 Task: Customize the Quick Access Toolbar in Microsoft Outlook by adding or removing commands.
Action: Mouse moved to (56, 39)
Screenshot: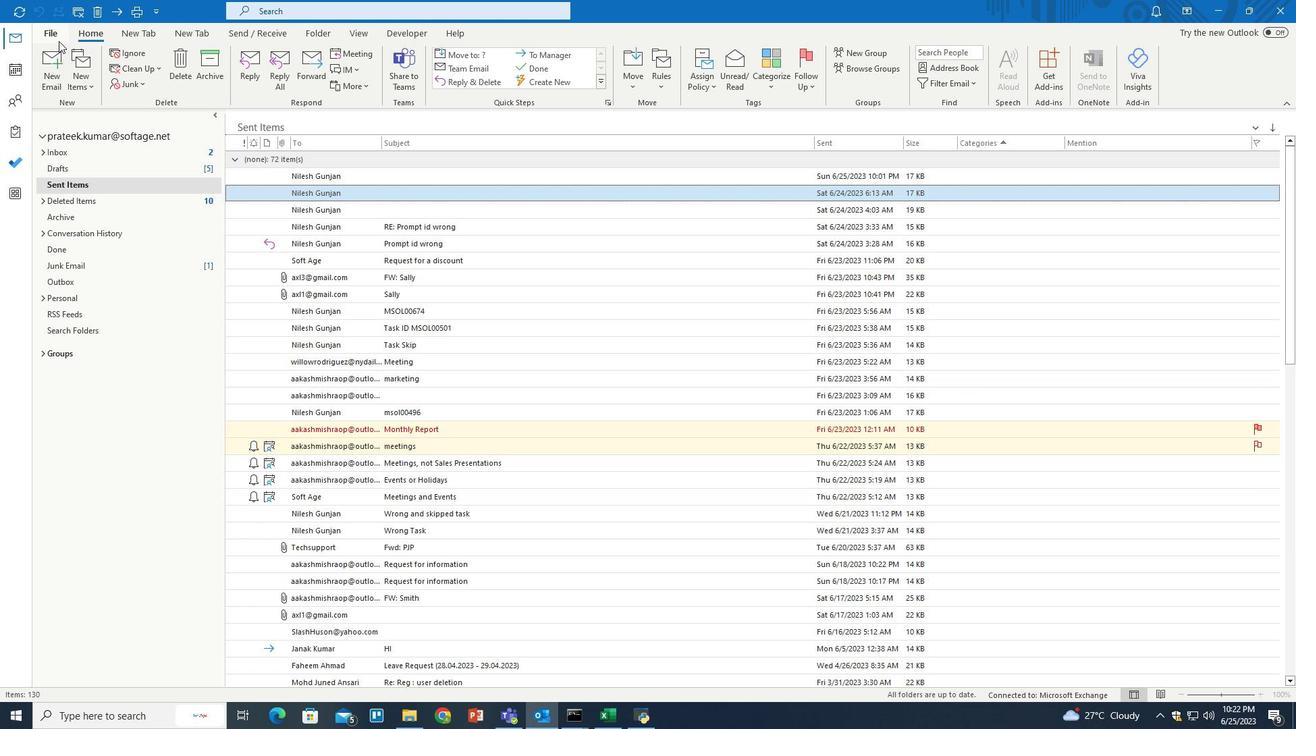 
Action: Mouse pressed left at (56, 39)
Screenshot: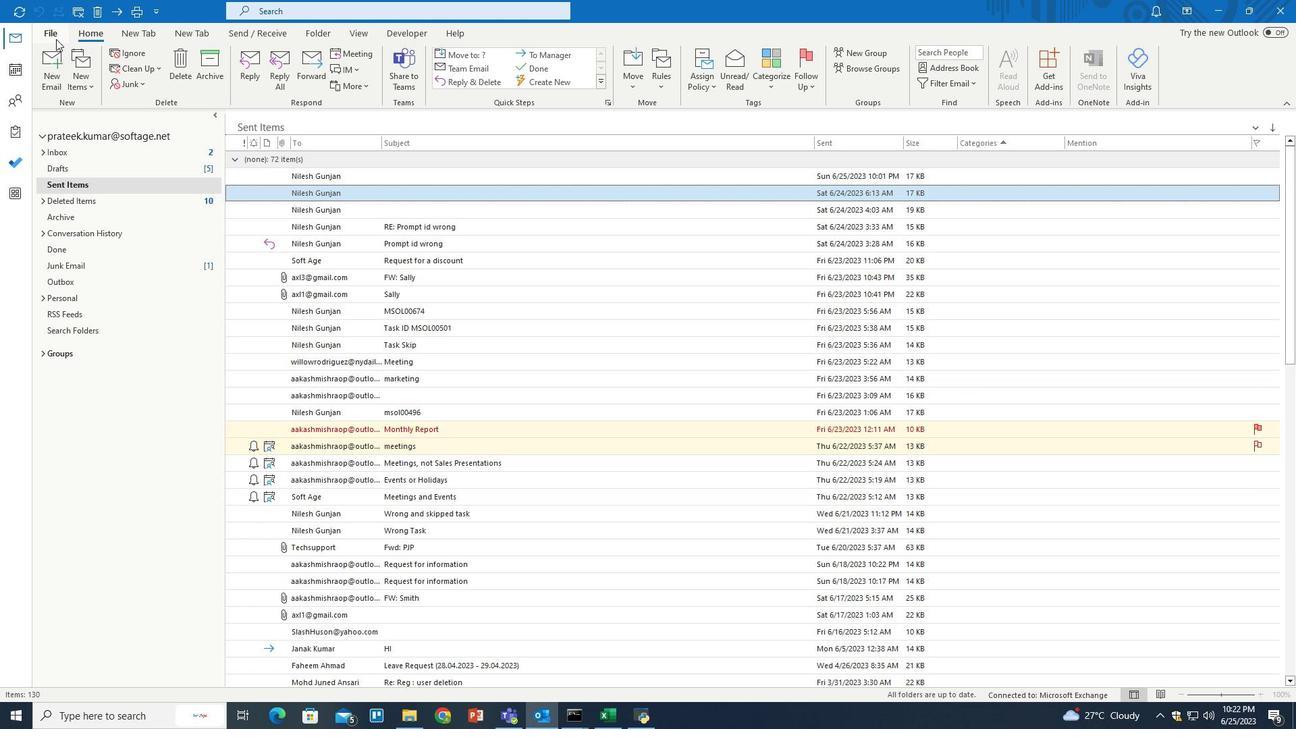 
Action: Mouse moved to (42, 643)
Screenshot: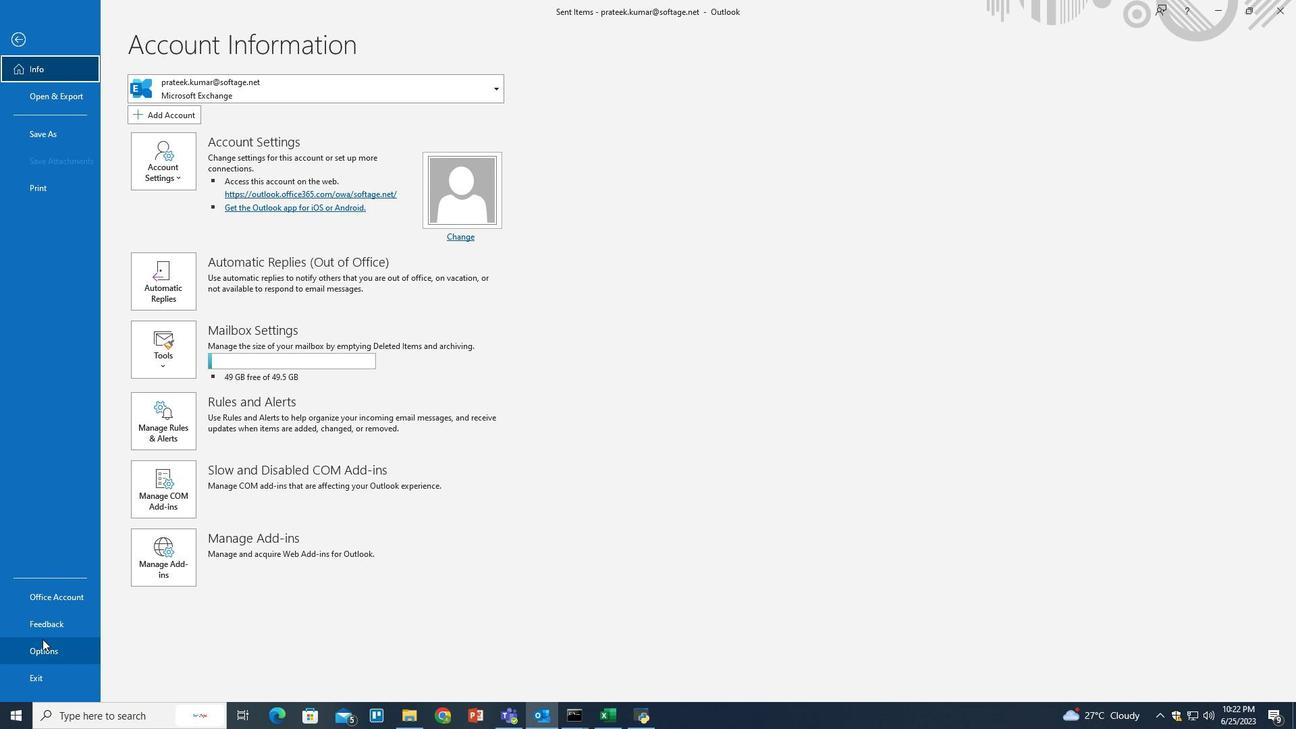 
Action: Mouse pressed left at (42, 643)
Screenshot: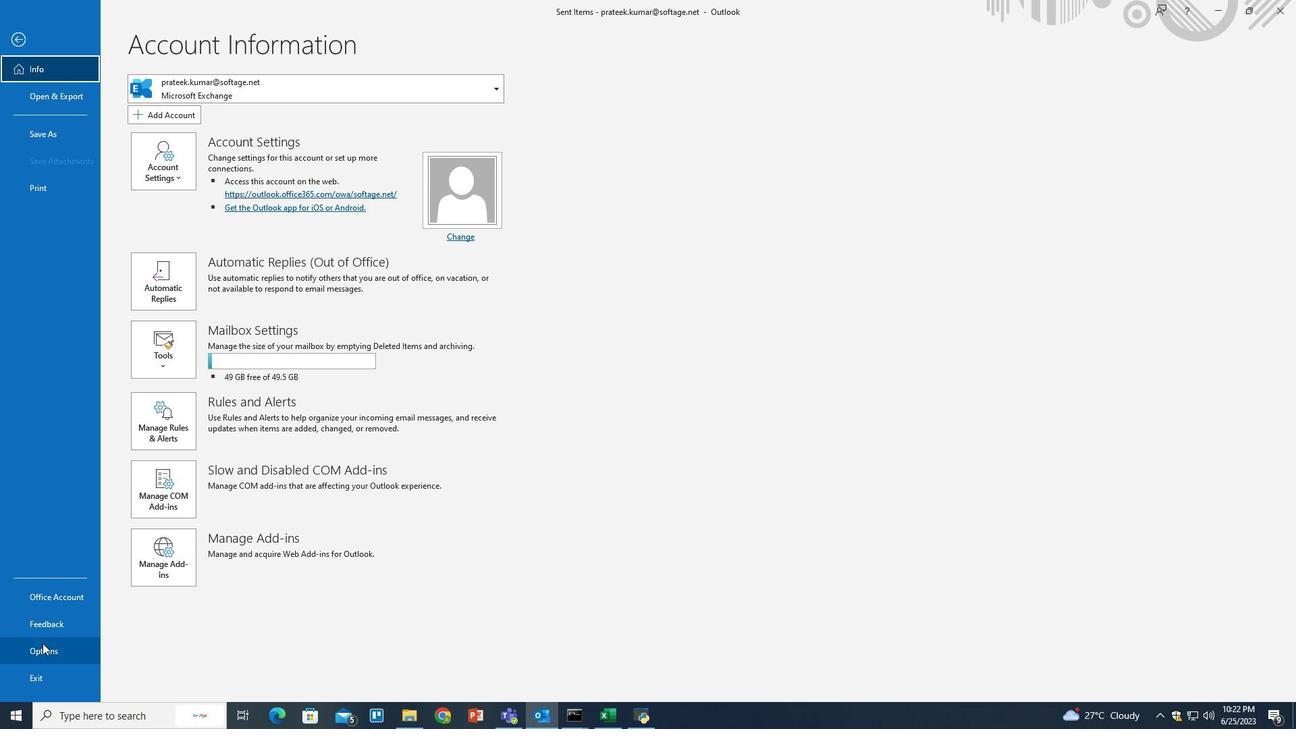 
Action: Mouse moved to (407, 367)
Screenshot: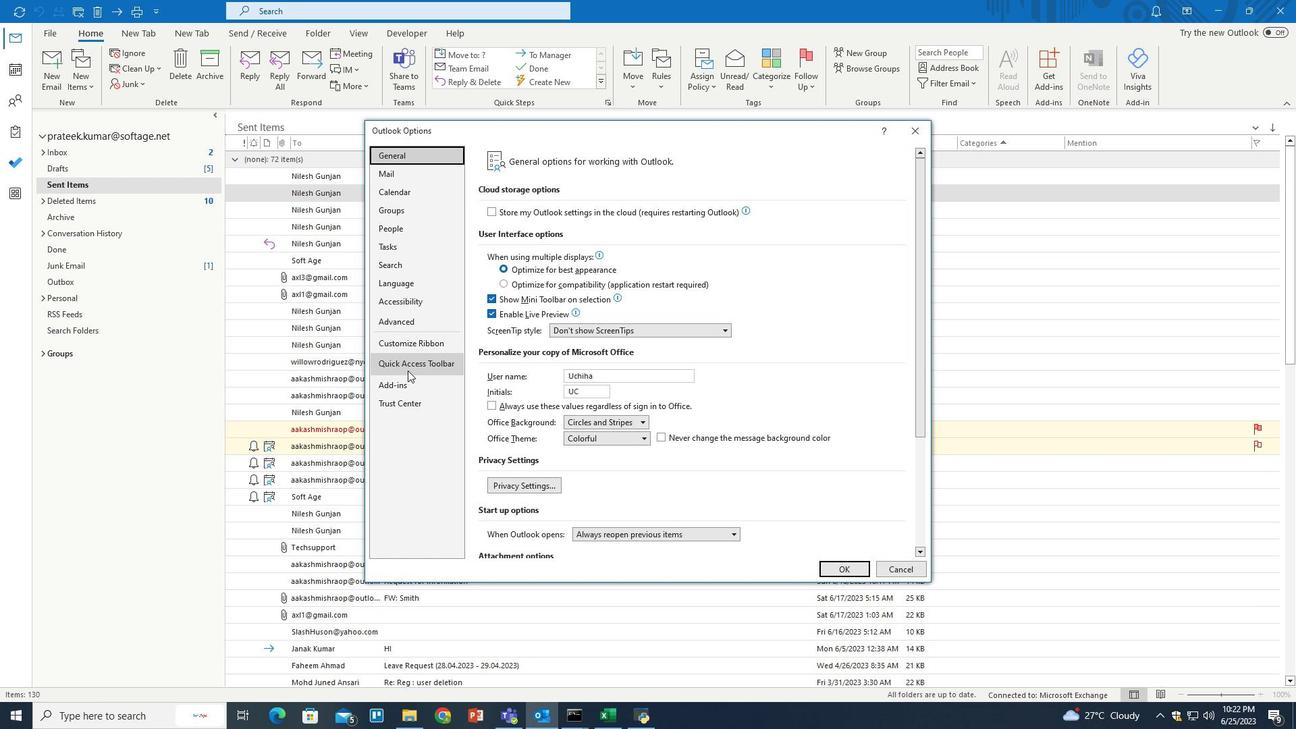 
Action: Mouse pressed left at (407, 367)
Screenshot: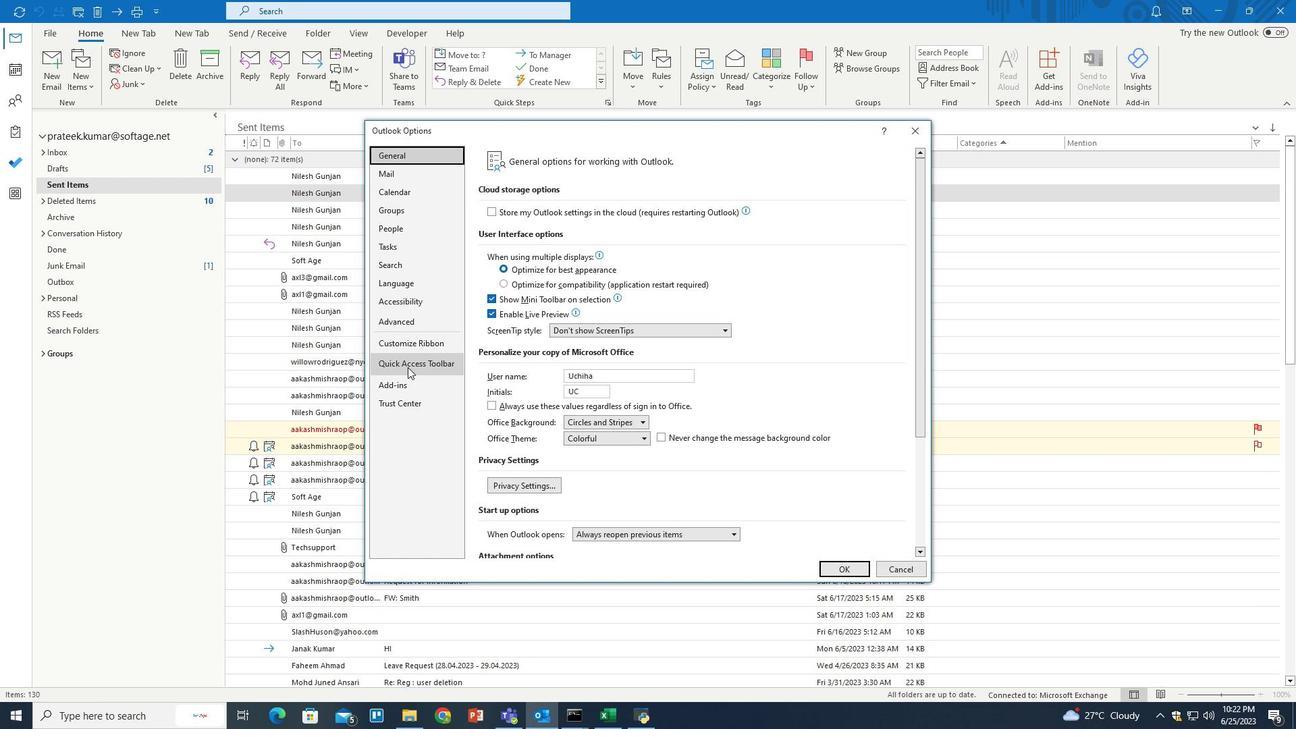 
Action: Mouse moved to (525, 340)
Screenshot: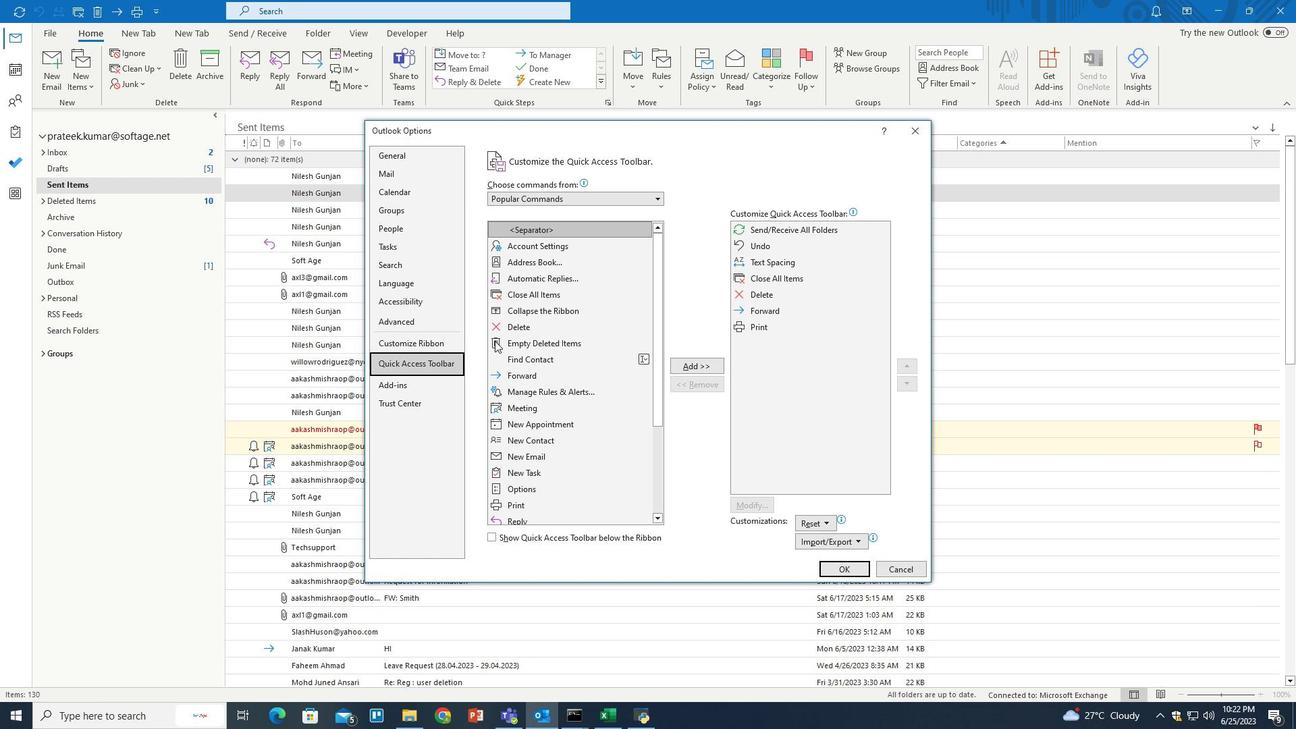 
Action: Mouse scrolled (525, 339) with delta (0, 0)
Screenshot: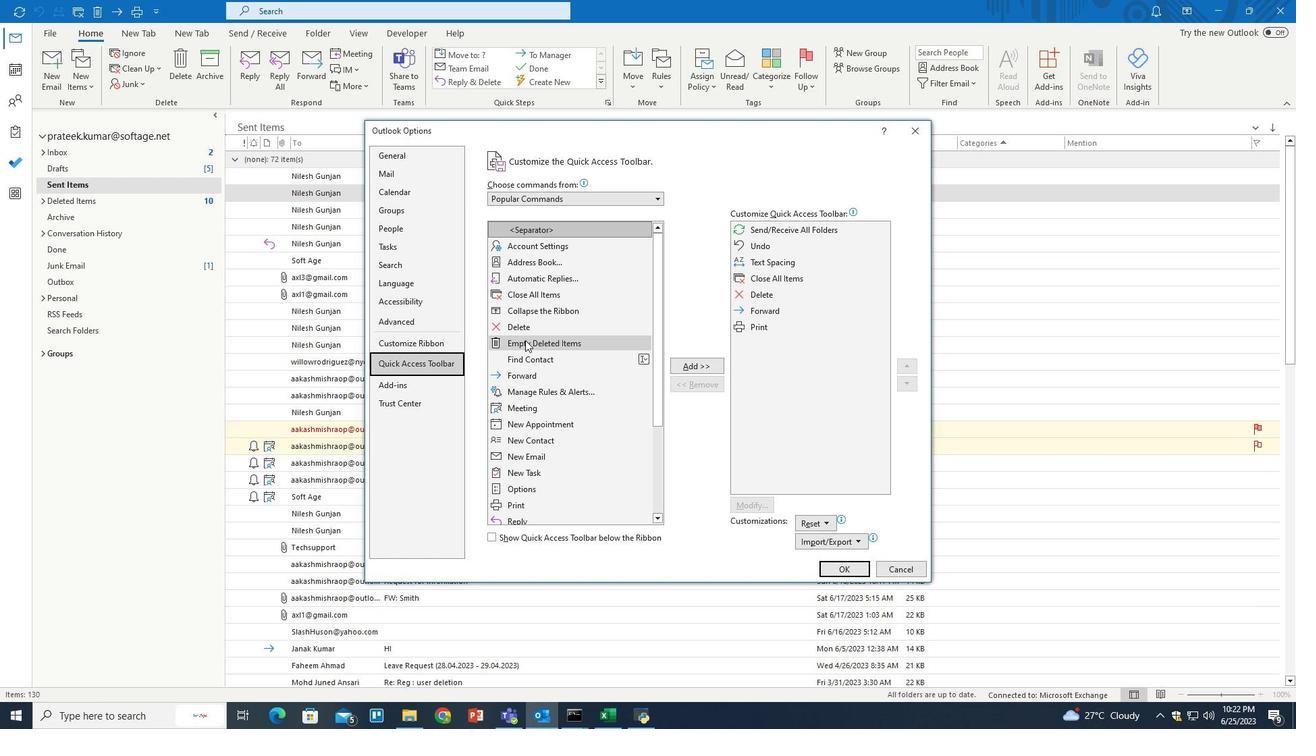 
Action: Mouse scrolled (525, 339) with delta (0, 0)
Screenshot: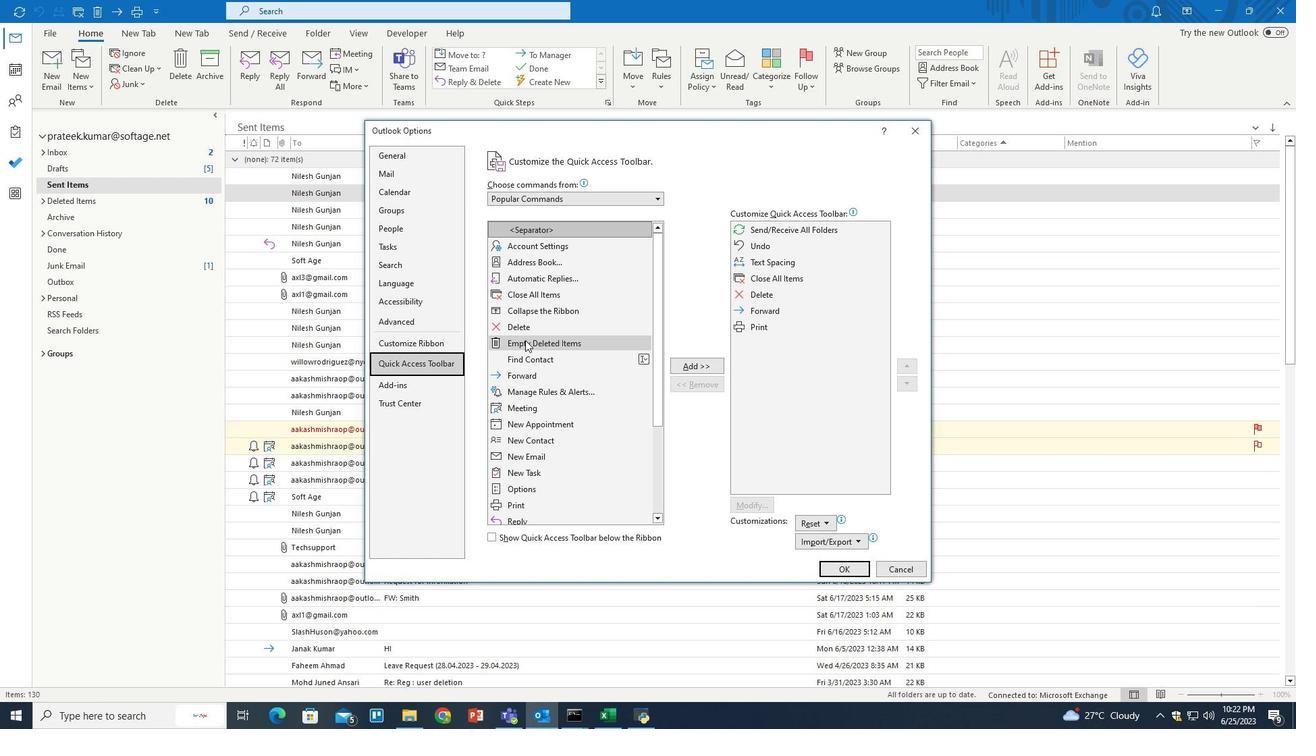 
Action: Mouse scrolled (525, 339) with delta (0, 0)
Screenshot: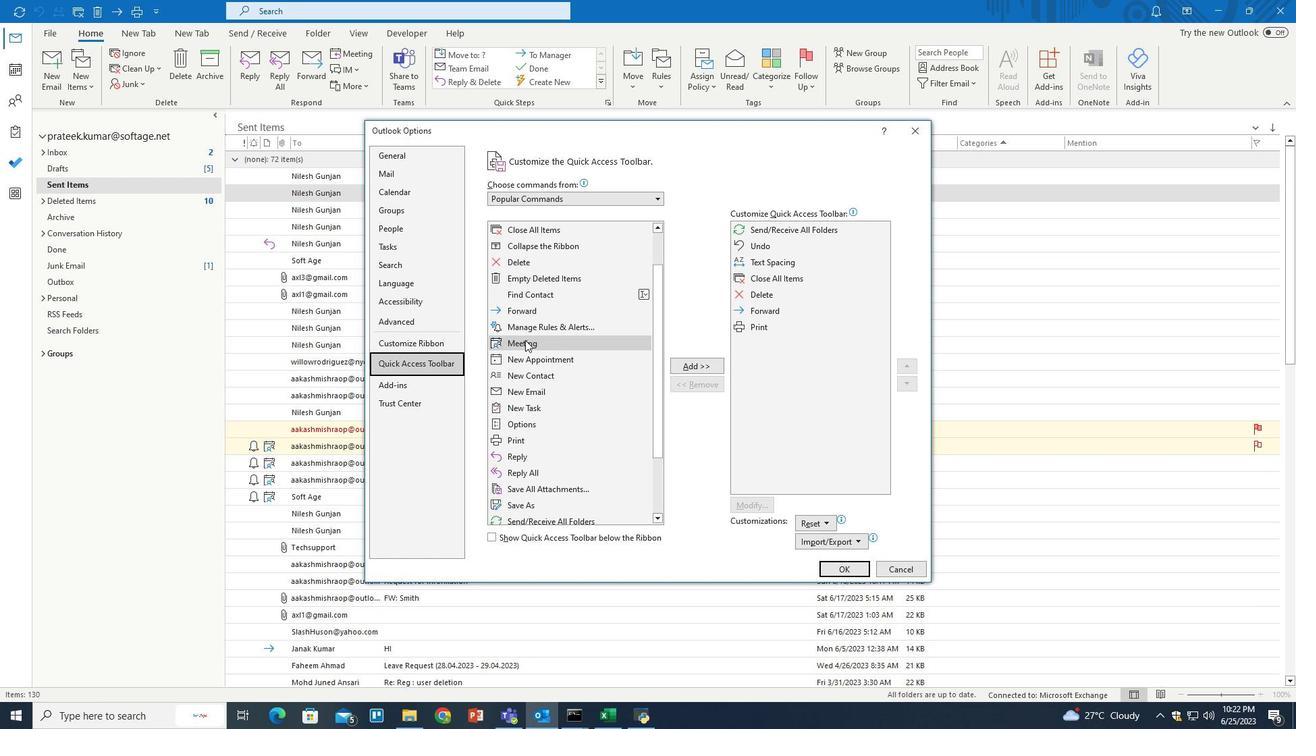 
Action: Mouse scrolled (525, 339) with delta (0, 0)
Screenshot: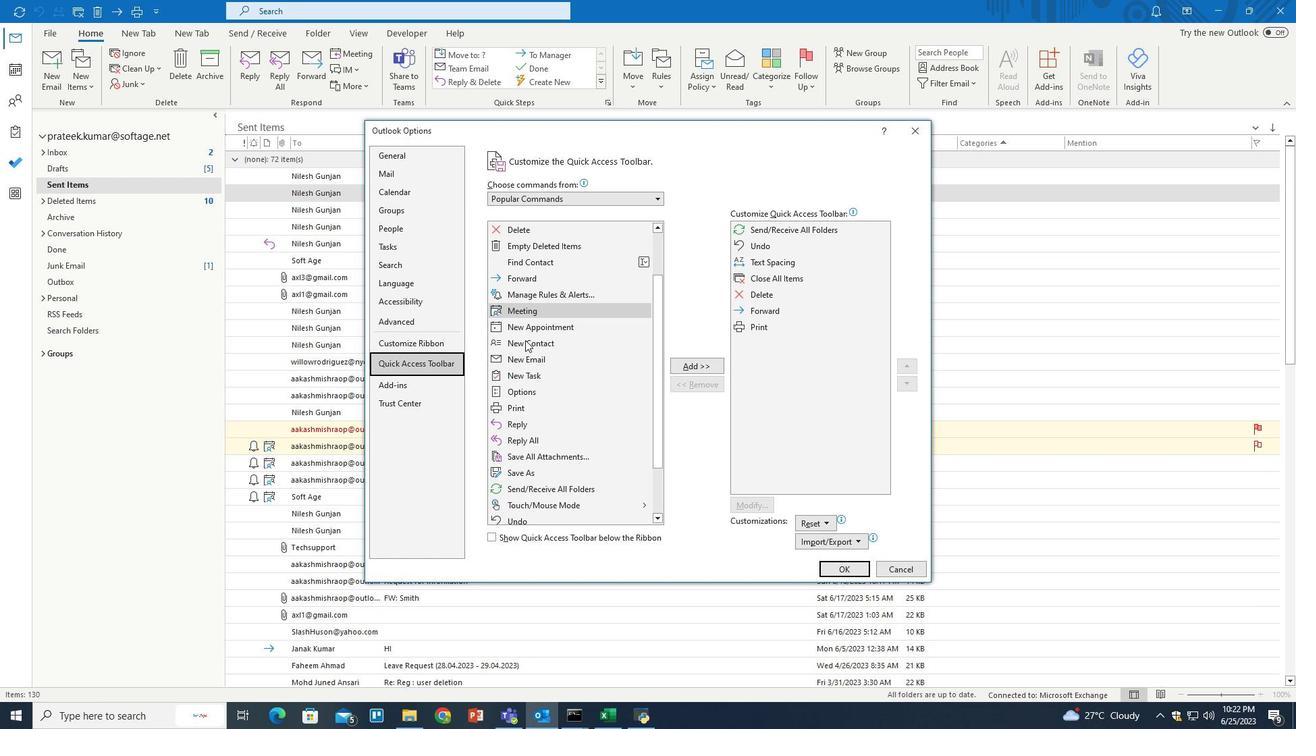 
Action: Mouse moved to (515, 388)
Screenshot: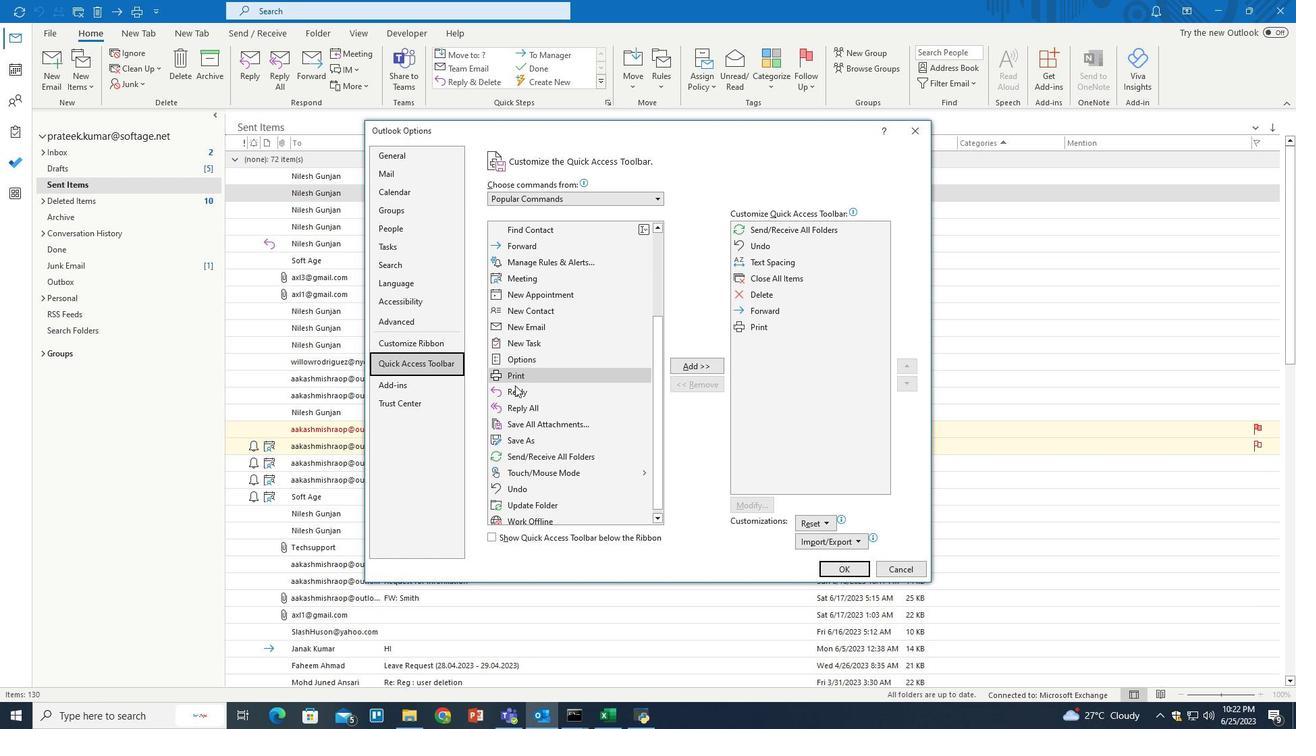 
Action: Mouse pressed left at (515, 388)
Screenshot: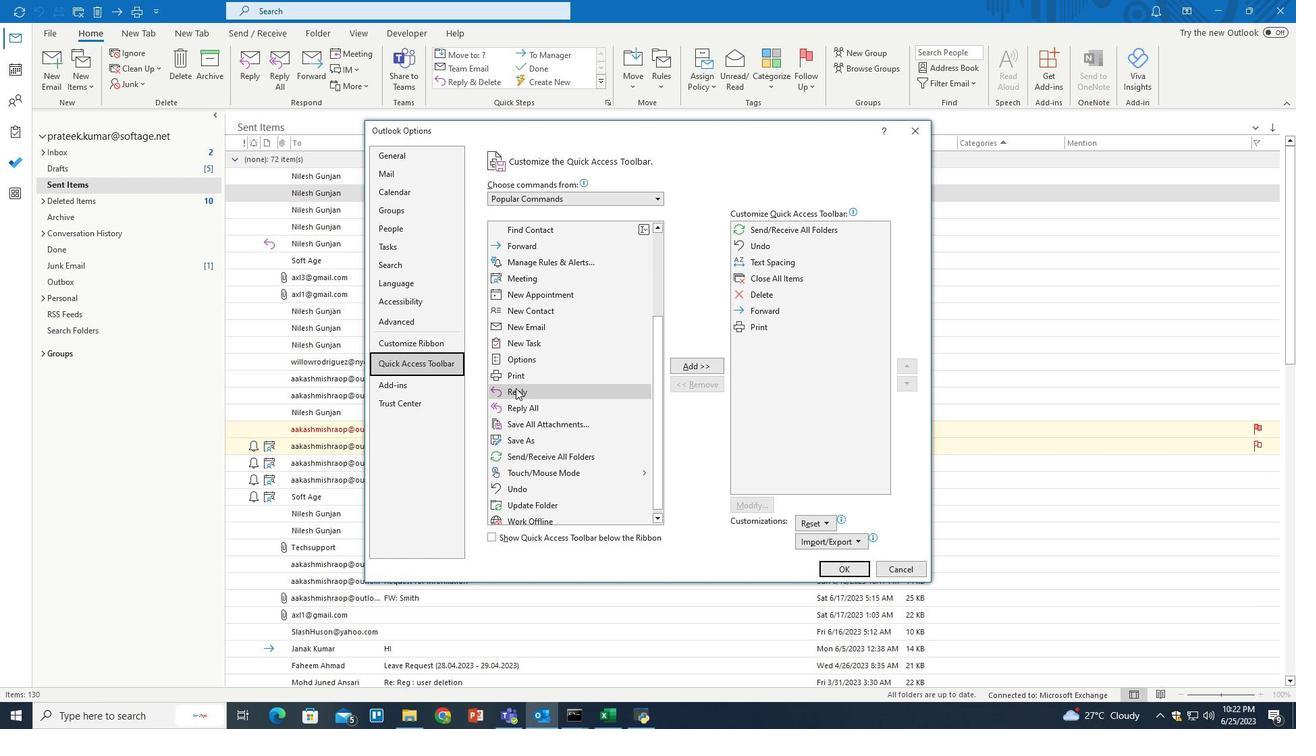 
Action: Mouse moved to (689, 362)
Screenshot: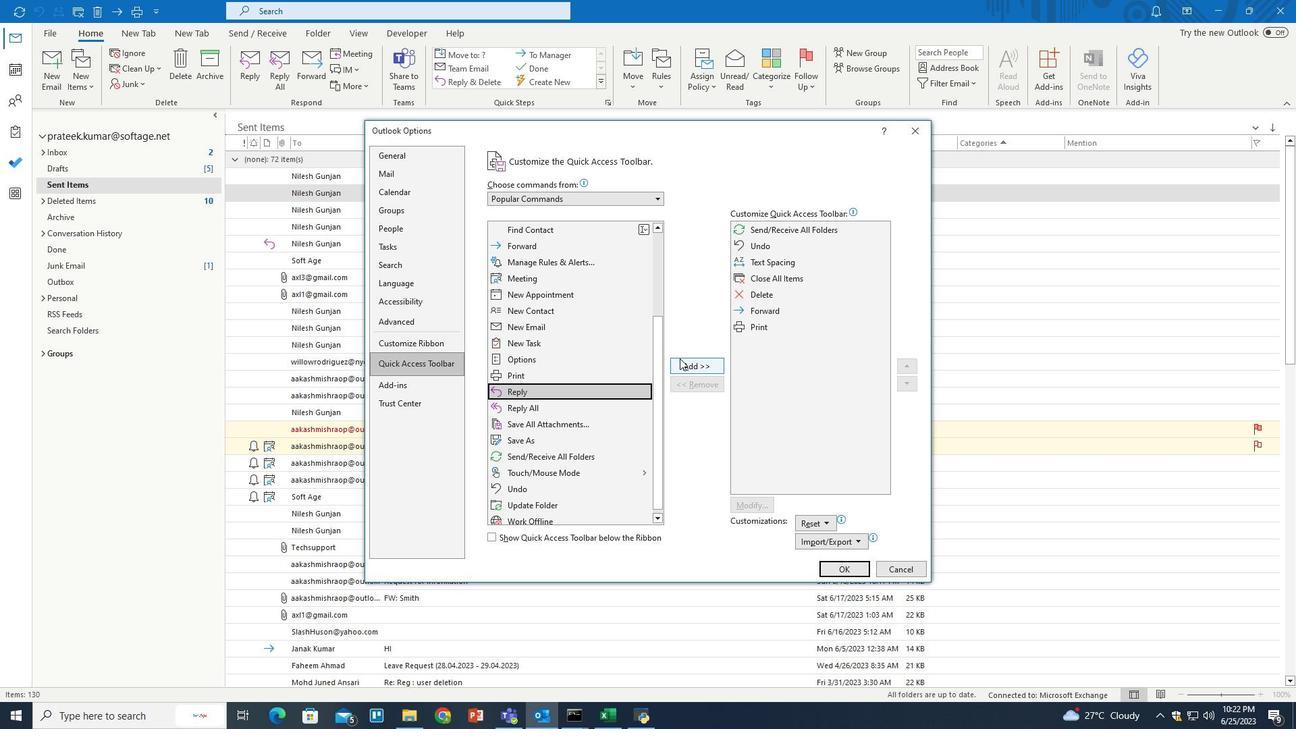 
Action: Mouse pressed left at (689, 362)
Screenshot: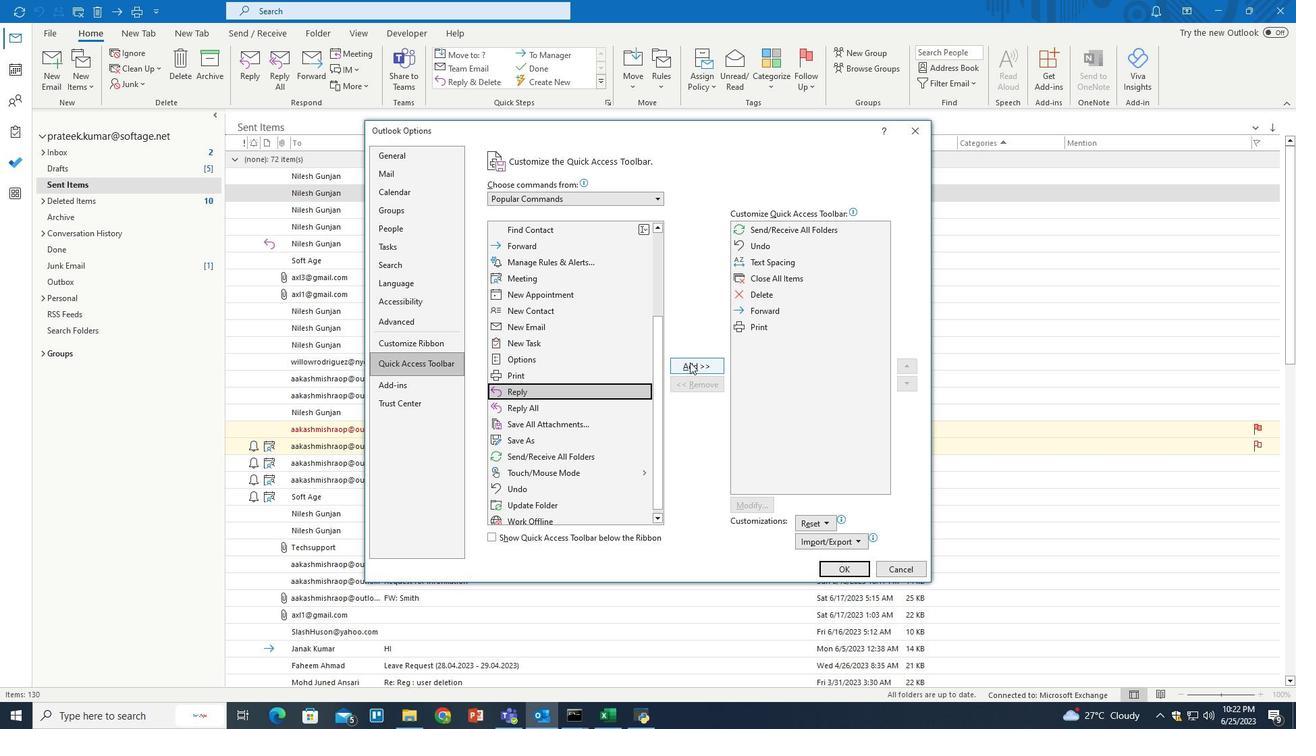 
Action: Mouse moved to (838, 567)
Screenshot: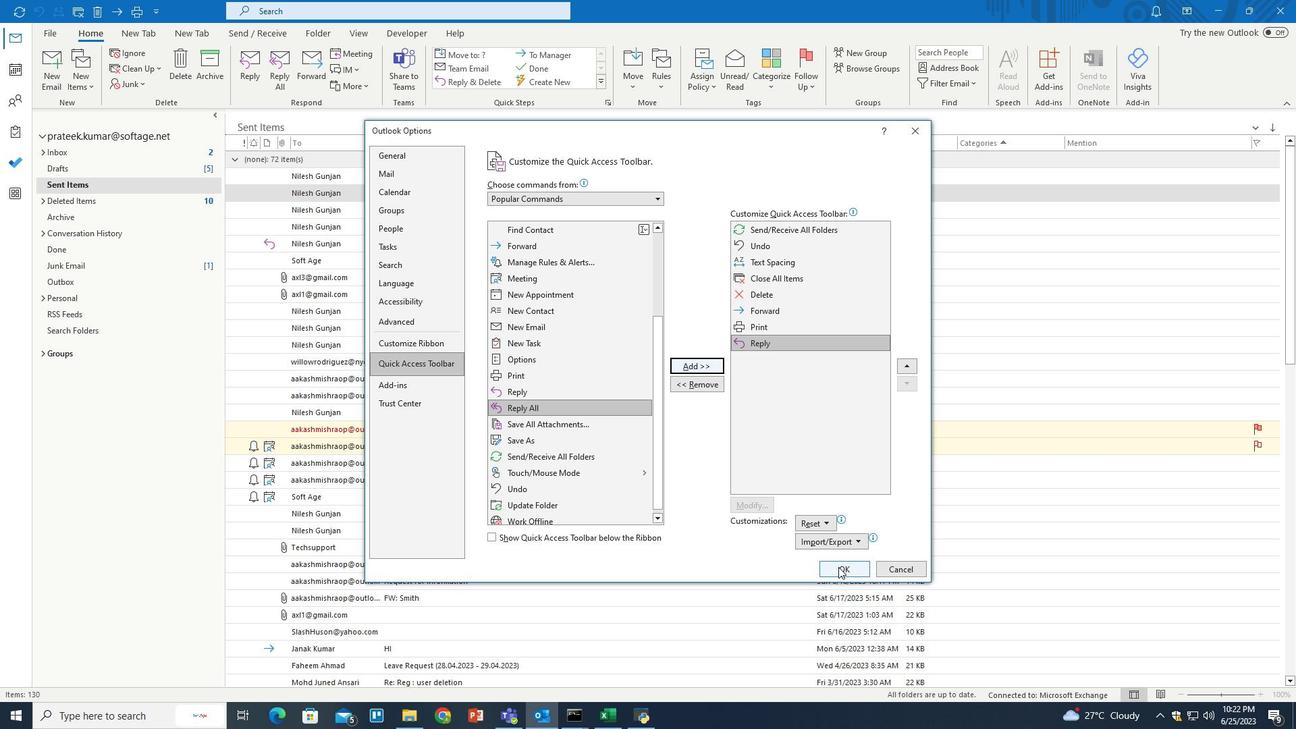 
Action: Mouse pressed left at (838, 567)
Screenshot: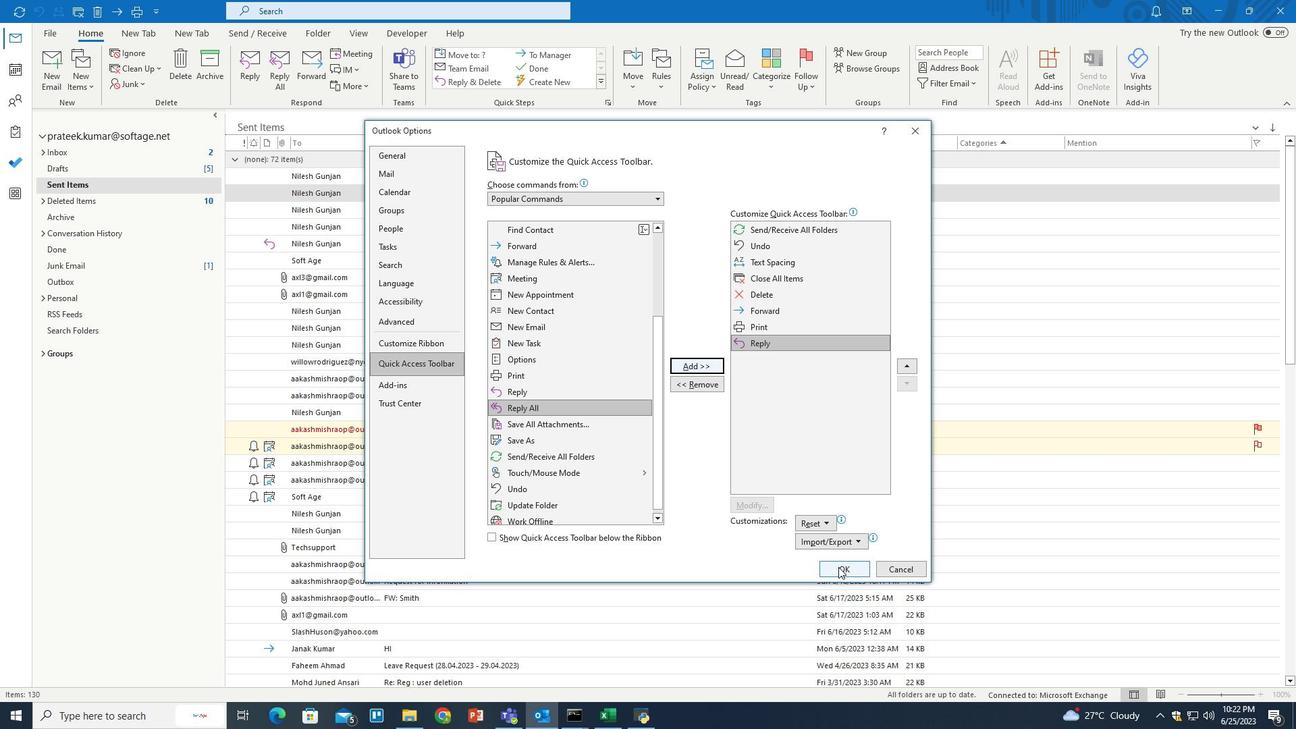 
Action: Mouse moved to (664, 407)
Screenshot: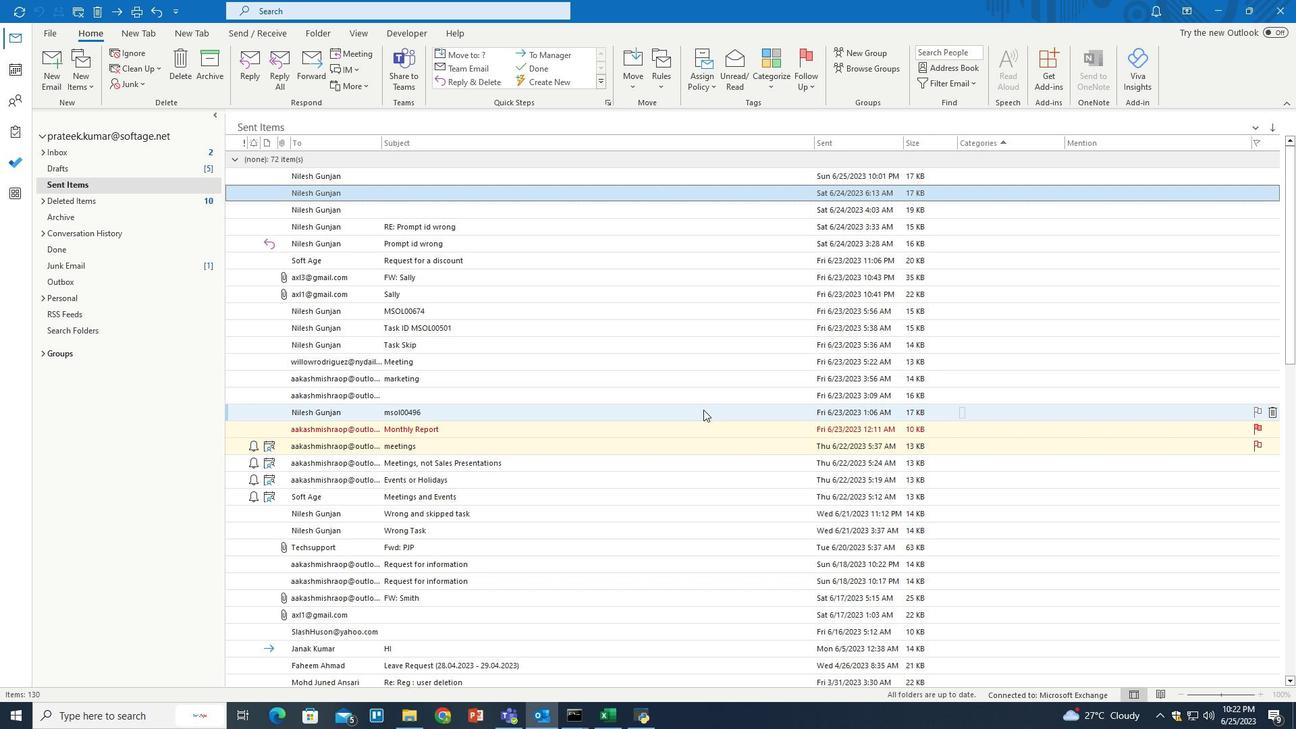
